 Task: Check the average views per listing of master bedroom in the last 1 year.
Action: Mouse moved to (805, 180)
Screenshot: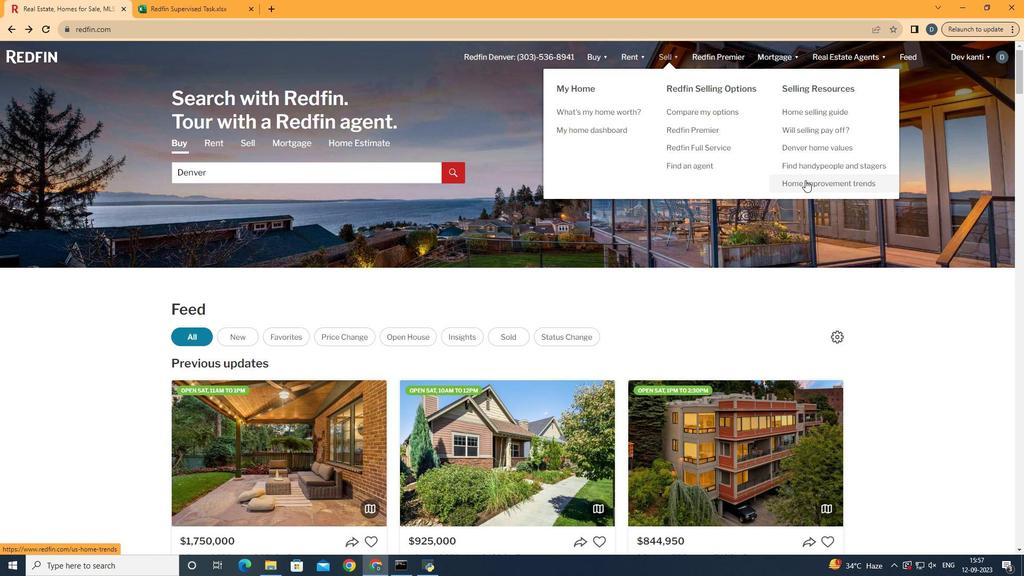 
Action: Mouse pressed left at (805, 180)
Screenshot: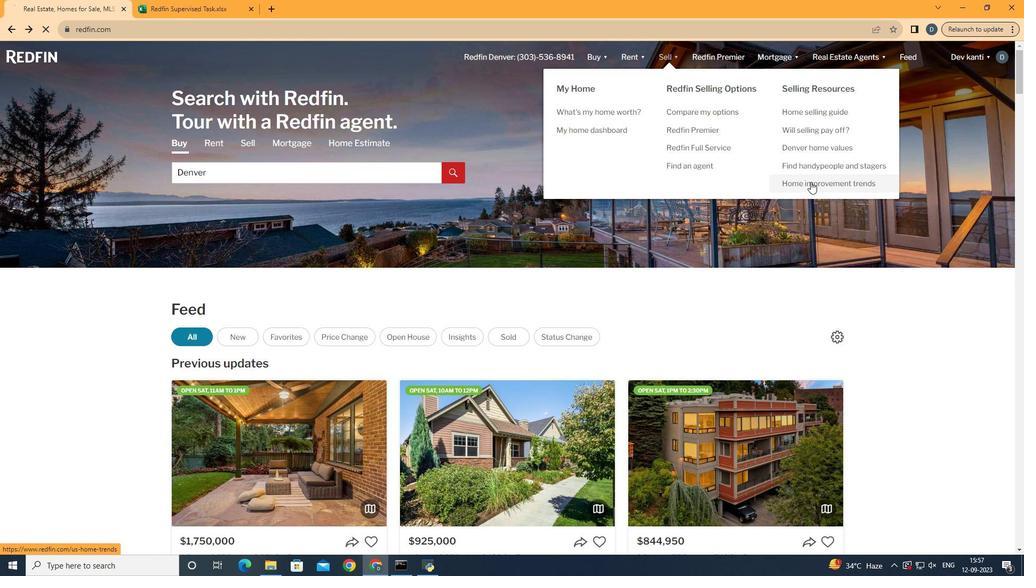 
Action: Mouse moved to (270, 202)
Screenshot: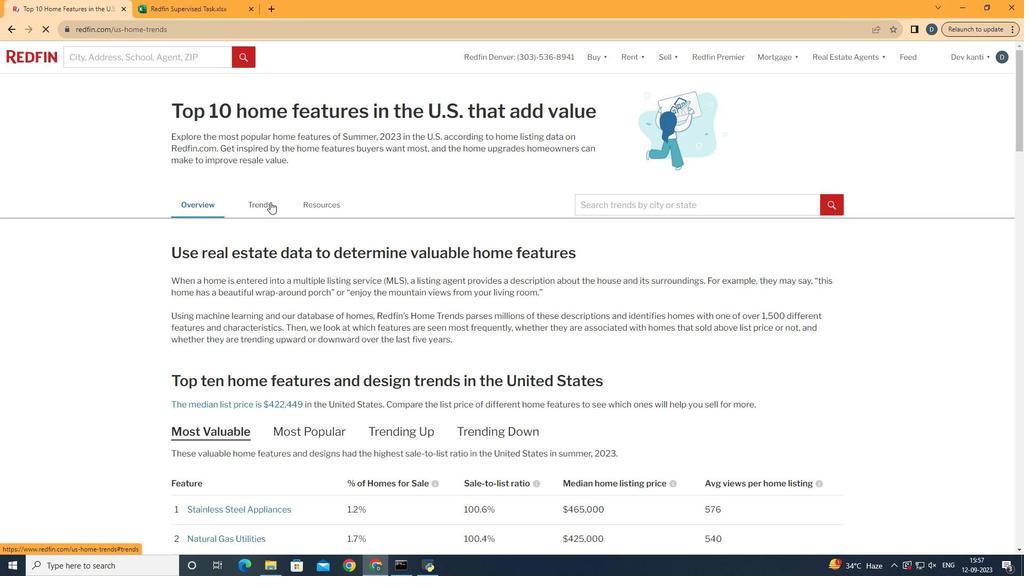 
Action: Mouse pressed left at (270, 202)
Screenshot: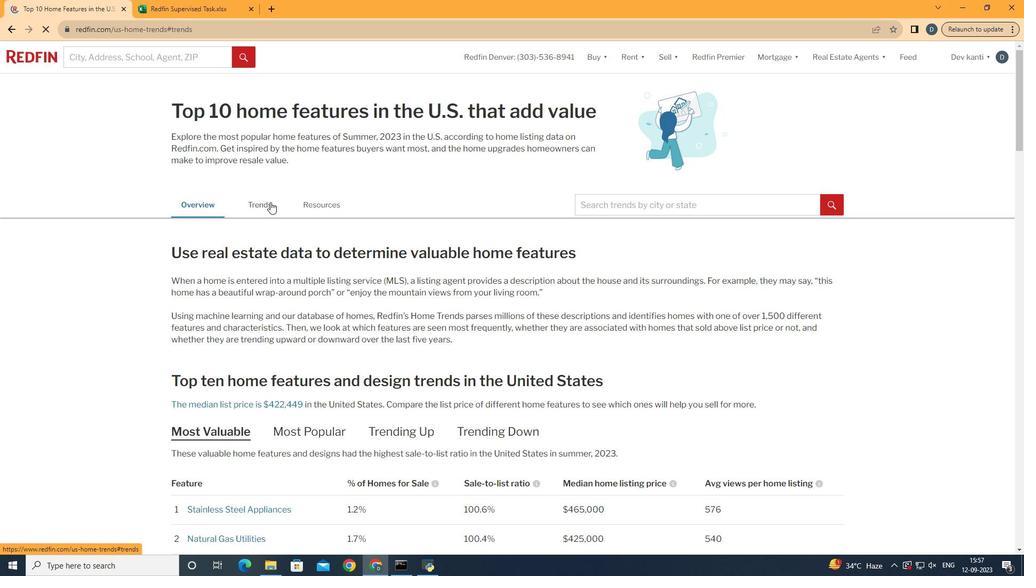 
Action: Mouse moved to (341, 306)
Screenshot: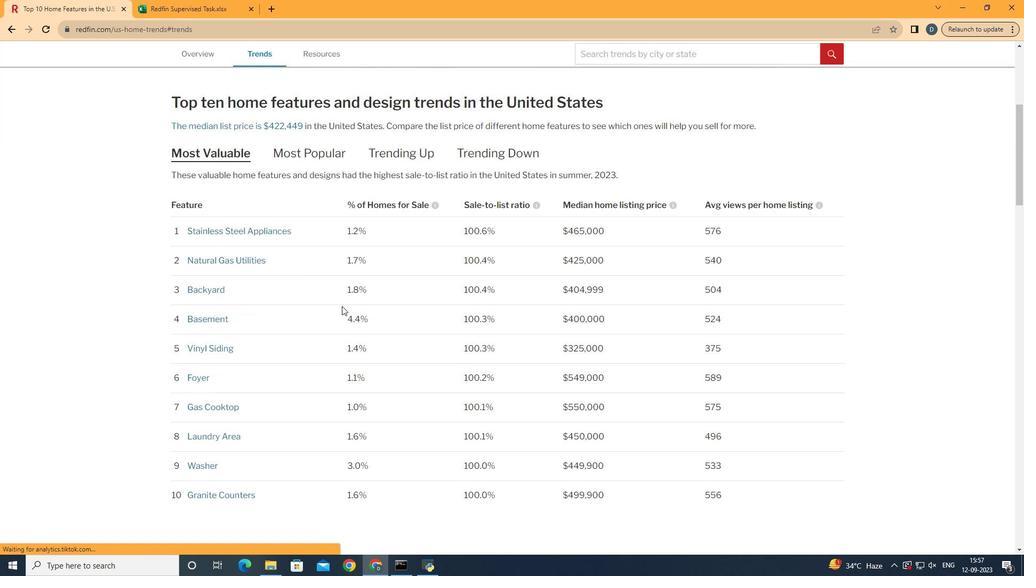 
Action: Mouse scrolled (341, 305) with delta (0, 0)
Screenshot: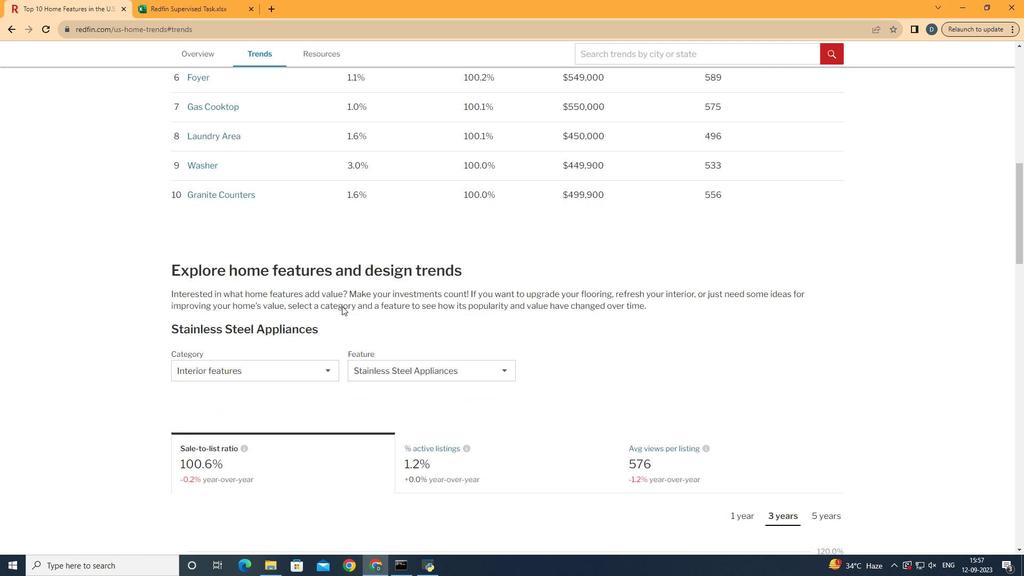 
Action: Mouse scrolled (341, 305) with delta (0, 0)
Screenshot: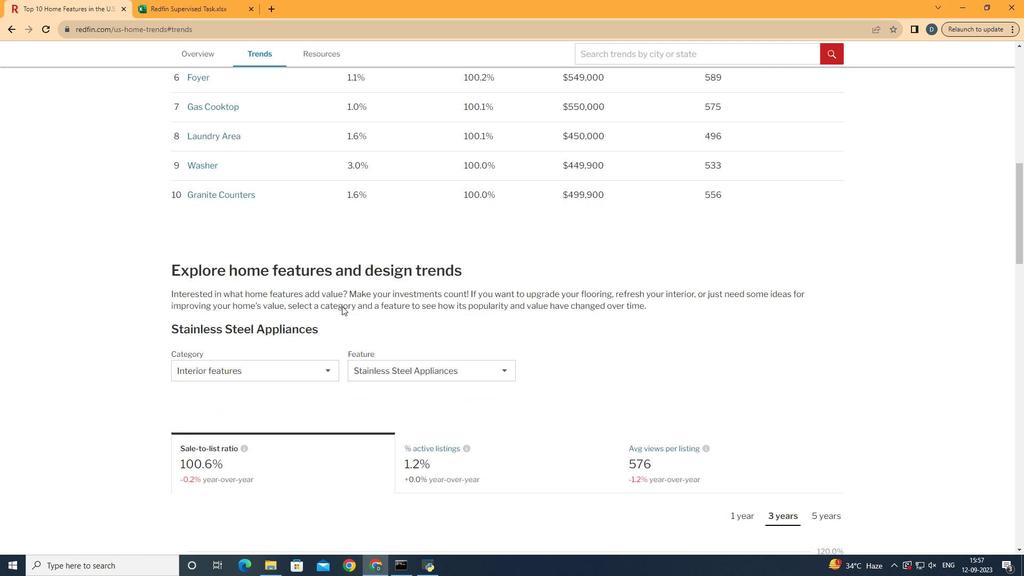
Action: Mouse scrolled (341, 305) with delta (0, 0)
Screenshot: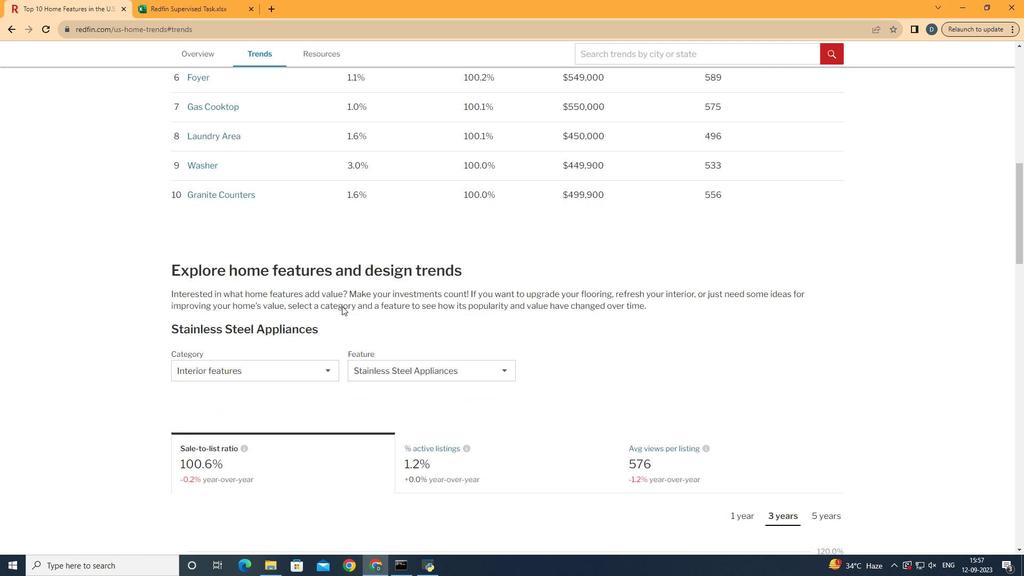 
Action: Mouse scrolled (341, 305) with delta (0, 0)
Screenshot: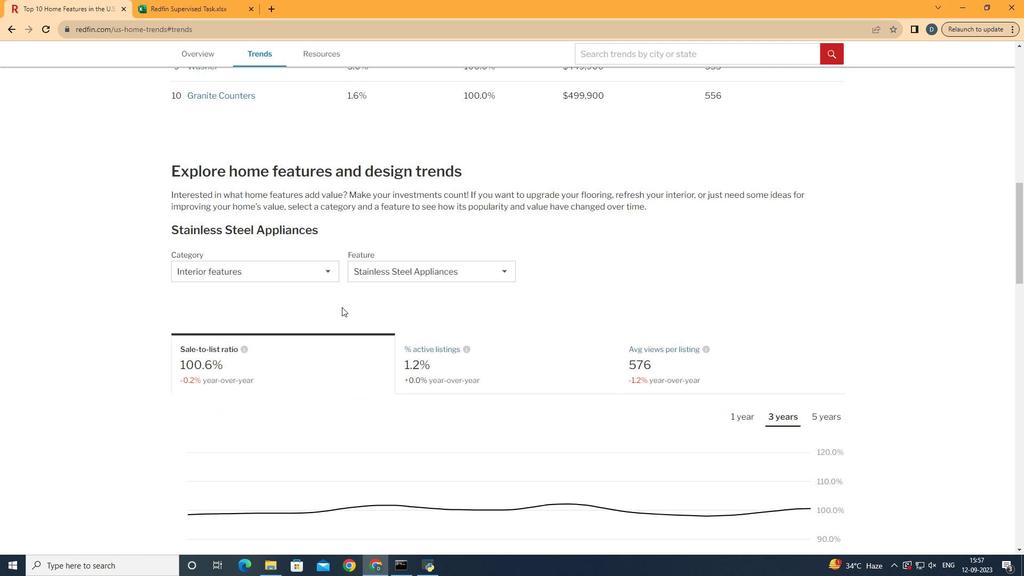
Action: Mouse scrolled (341, 305) with delta (0, 0)
Screenshot: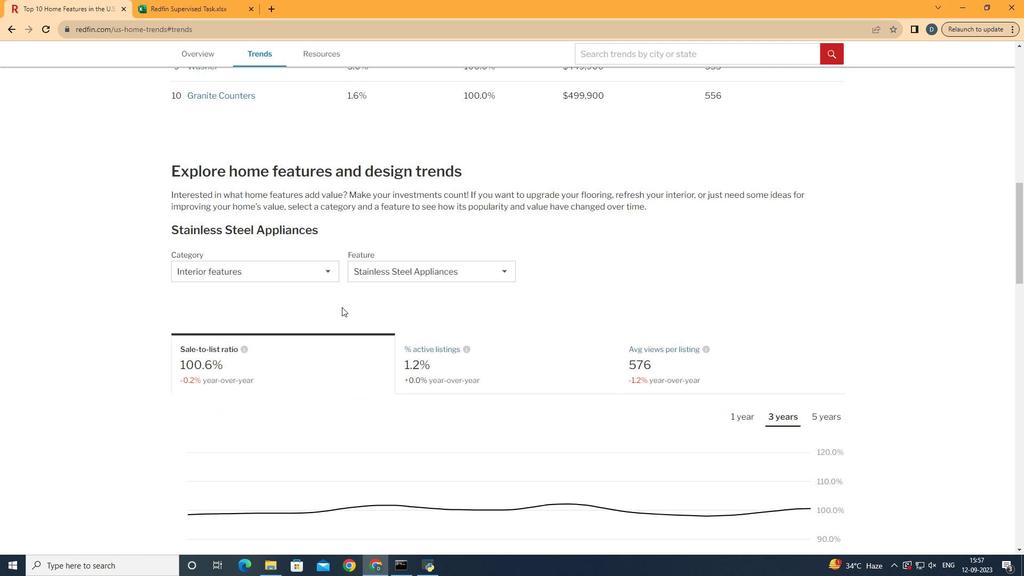 
Action: Mouse scrolled (341, 305) with delta (0, 0)
Screenshot: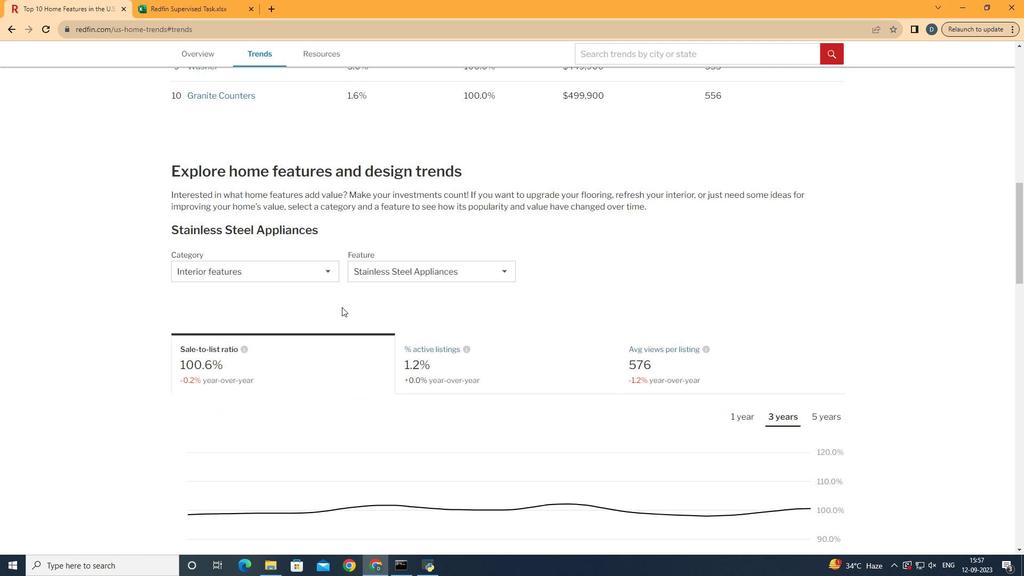
Action: Mouse scrolled (341, 305) with delta (0, 0)
Screenshot: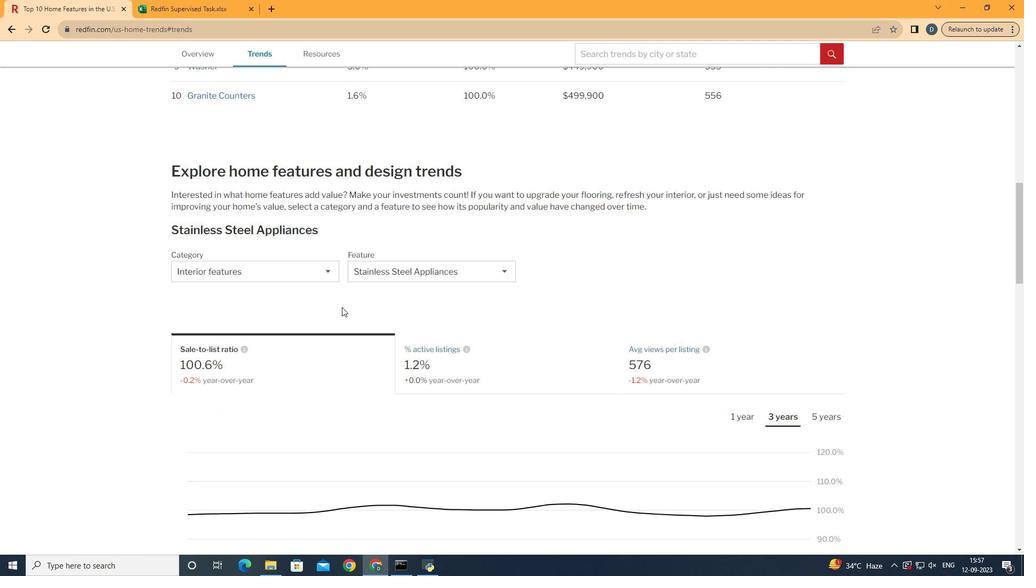 
Action: Mouse moved to (321, 277)
Screenshot: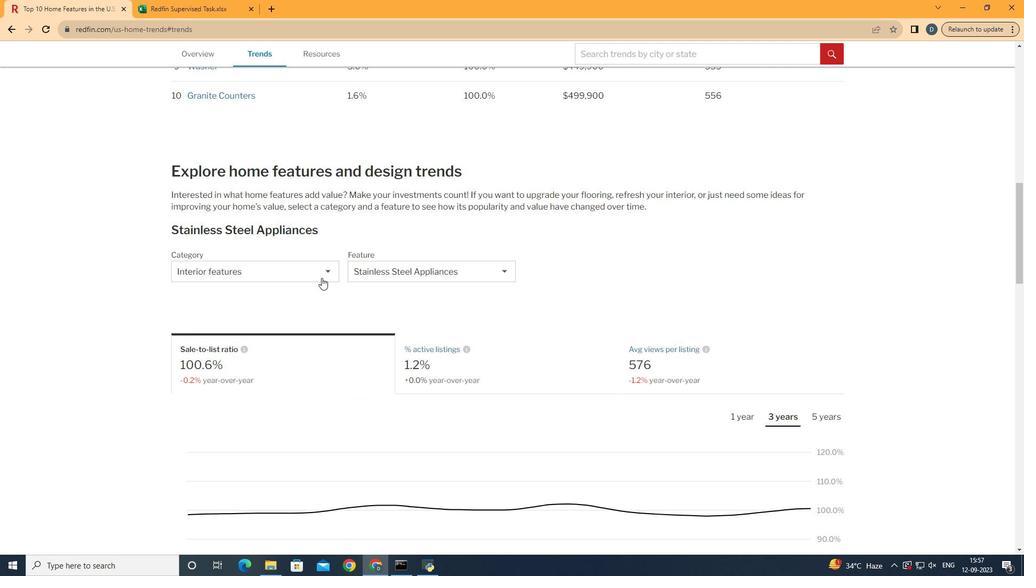 
Action: Mouse pressed left at (321, 277)
Screenshot: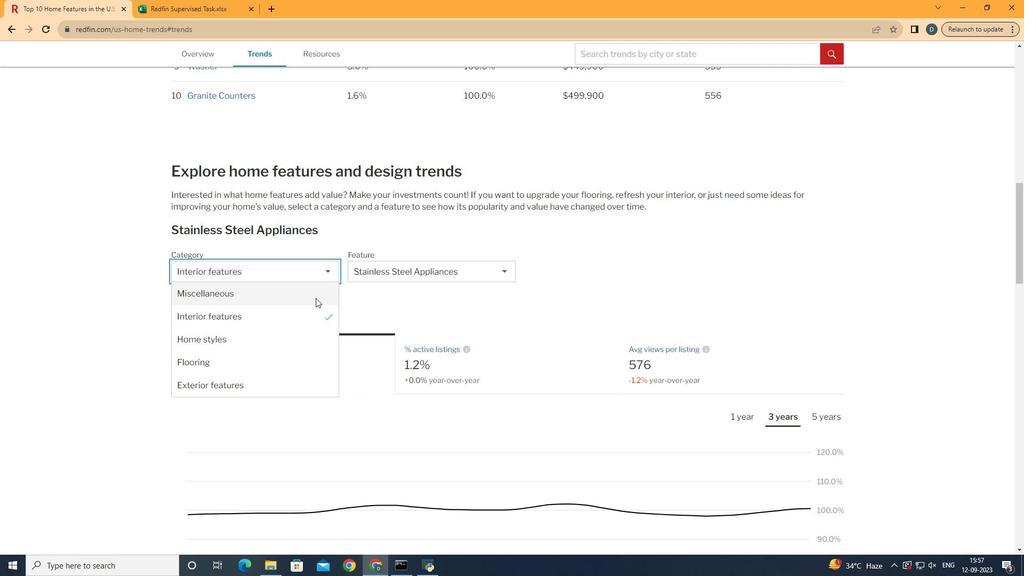 
Action: Mouse moved to (315, 315)
Screenshot: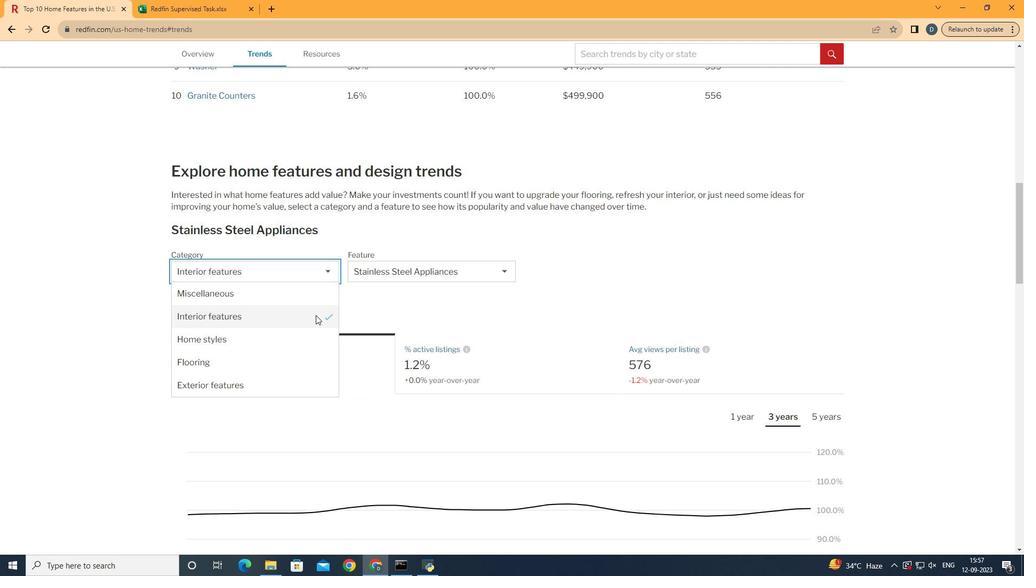 
Action: Mouse pressed left at (315, 315)
Screenshot: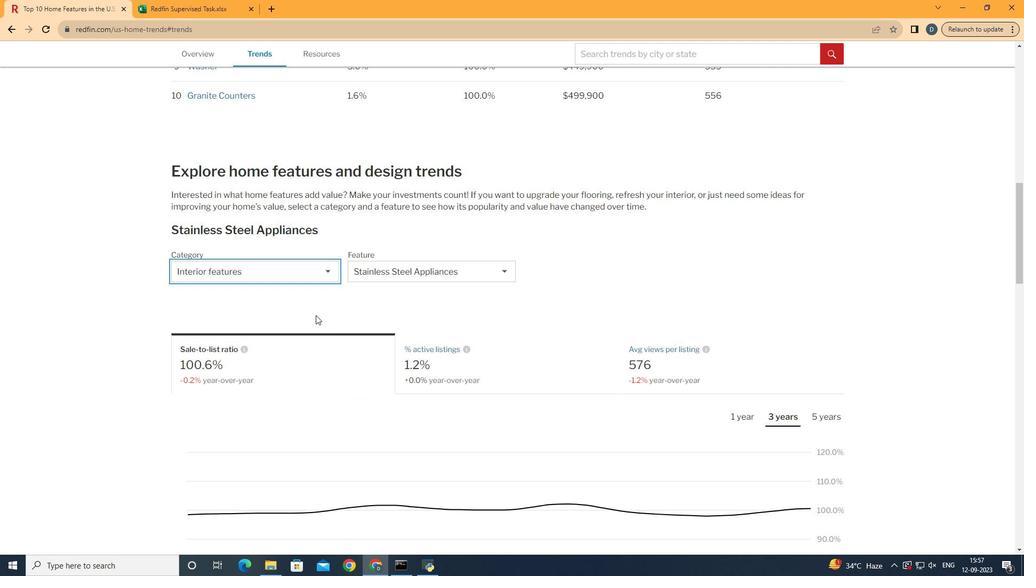 
Action: Mouse moved to (400, 276)
Screenshot: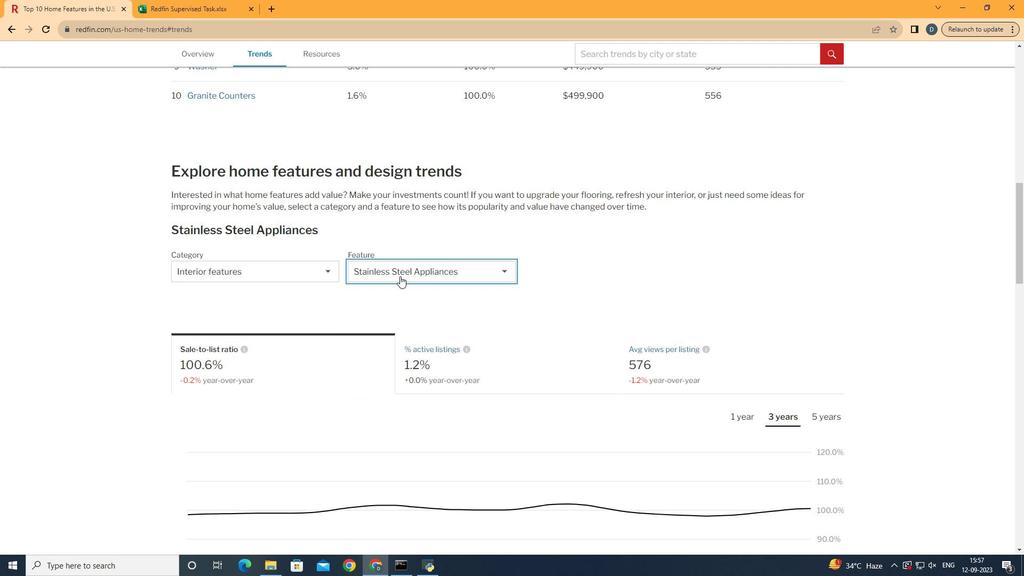
Action: Mouse pressed left at (400, 276)
Screenshot: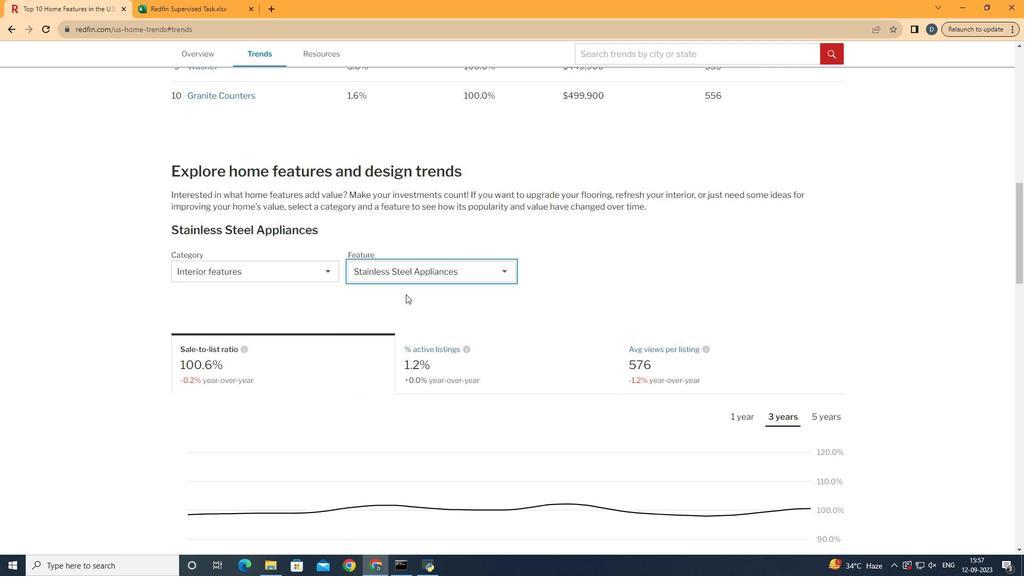 
Action: Mouse moved to (423, 368)
Screenshot: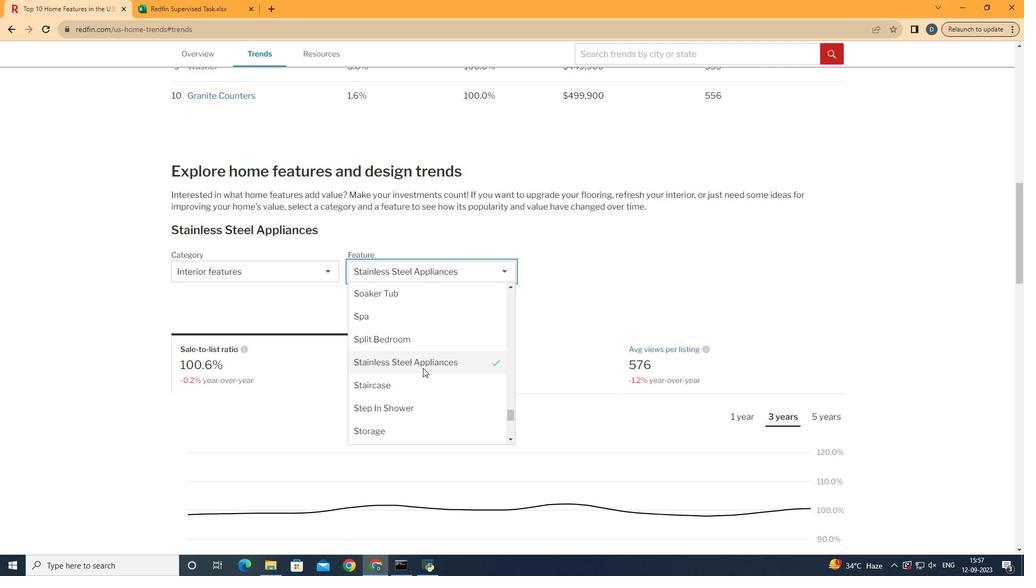 
Action: Mouse scrolled (423, 368) with delta (0, 0)
Screenshot: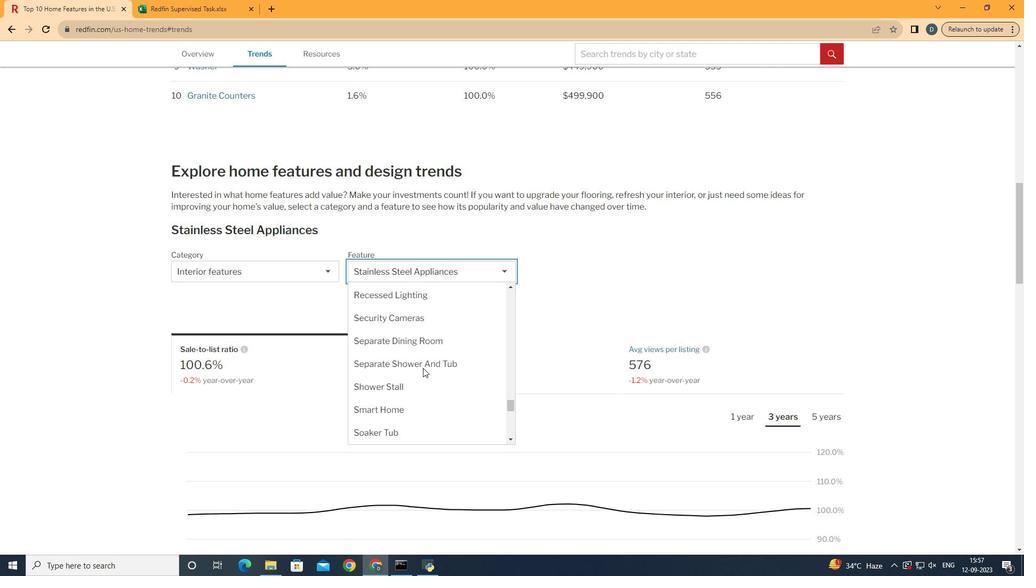 
Action: Mouse scrolled (423, 368) with delta (0, 0)
Screenshot: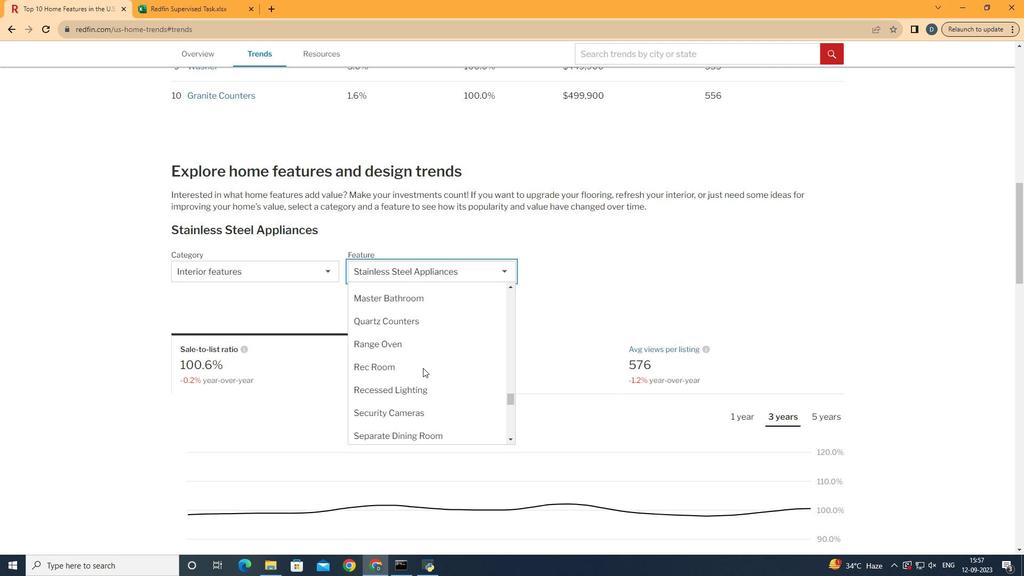 
Action: Mouse scrolled (423, 368) with delta (0, 0)
Screenshot: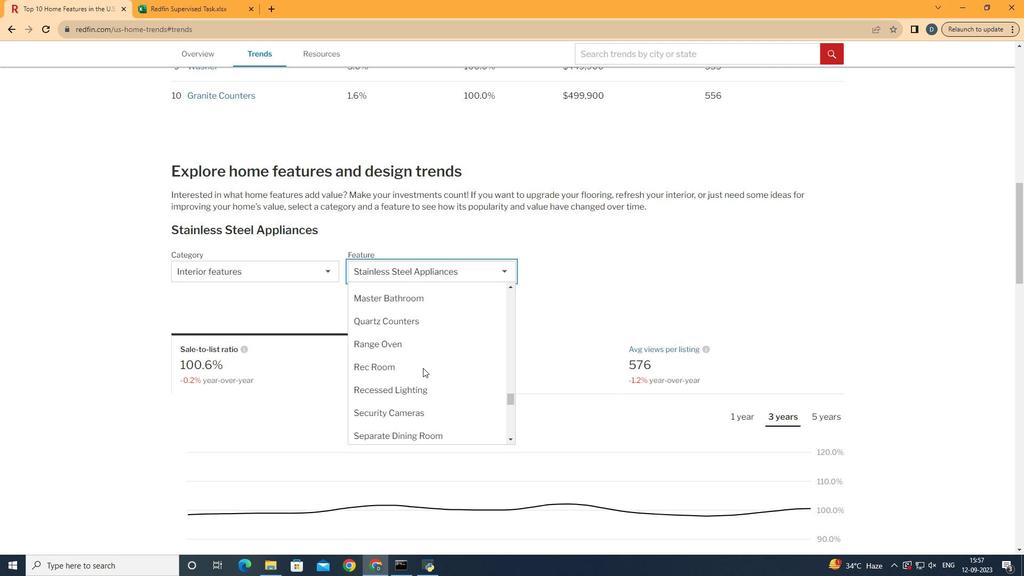 
Action: Mouse scrolled (423, 368) with delta (0, 0)
Screenshot: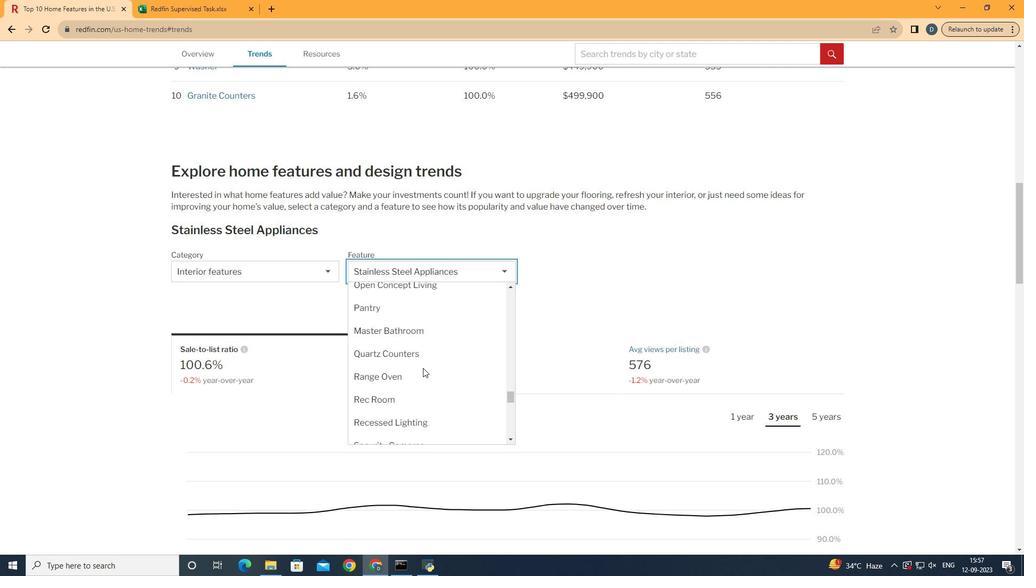 
Action: Mouse scrolled (423, 368) with delta (0, 0)
Screenshot: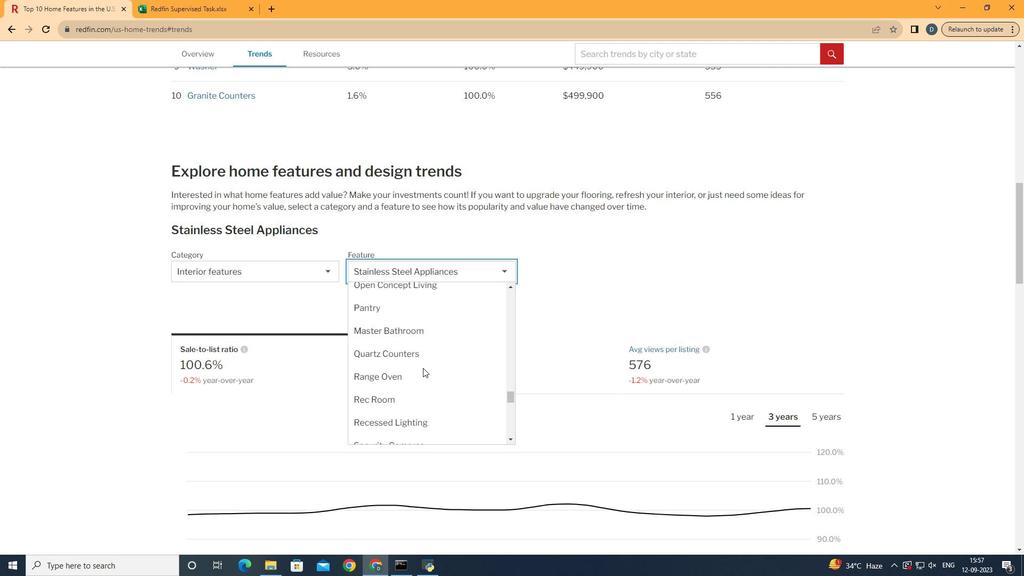 
Action: Mouse scrolled (423, 368) with delta (0, 0)
Screenshot: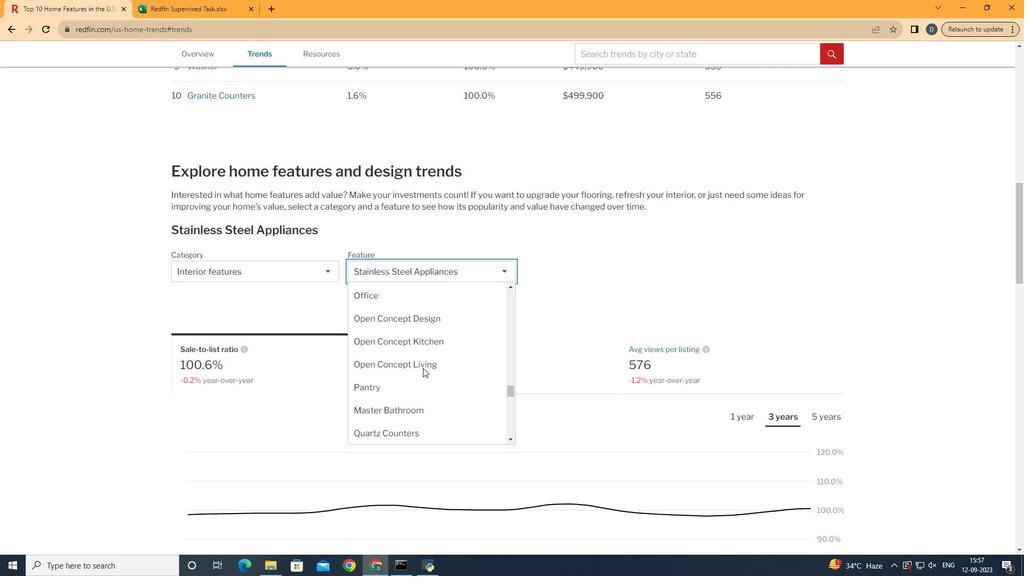 
Action: Mouse scrolled (423, 368) with delta (0, 0)
Screenshot: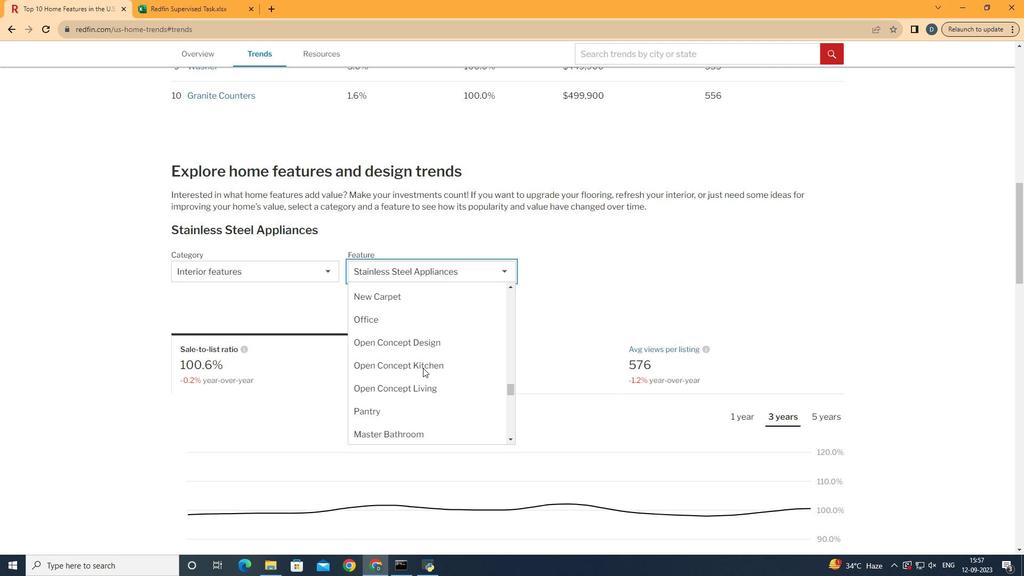 
Action: Mouse scrolled (423, 368) with delta (0, 0)
Screenshot: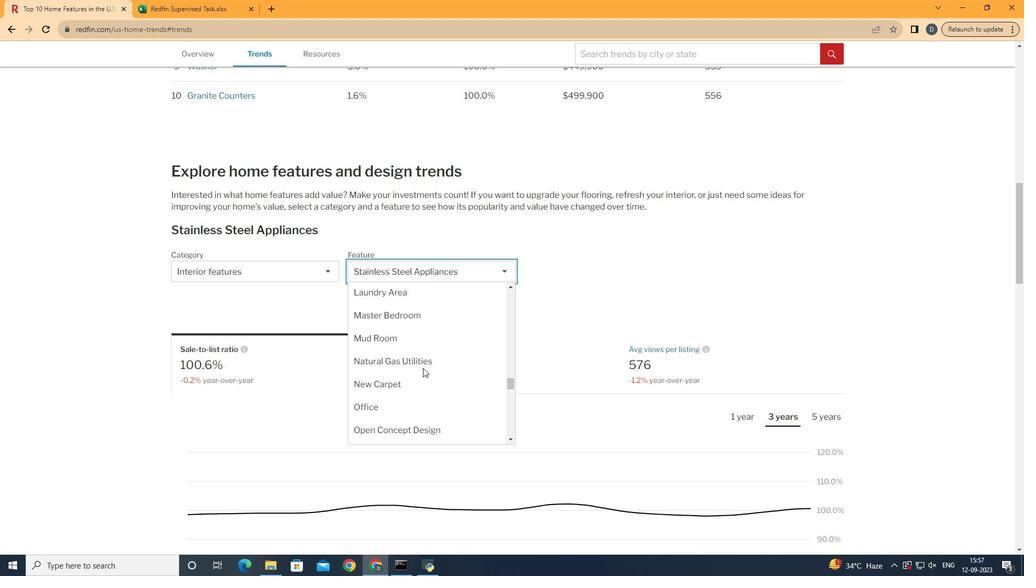 
Action: Mouse scrolled (423, 368) with delta (0, 0)
Screenshot: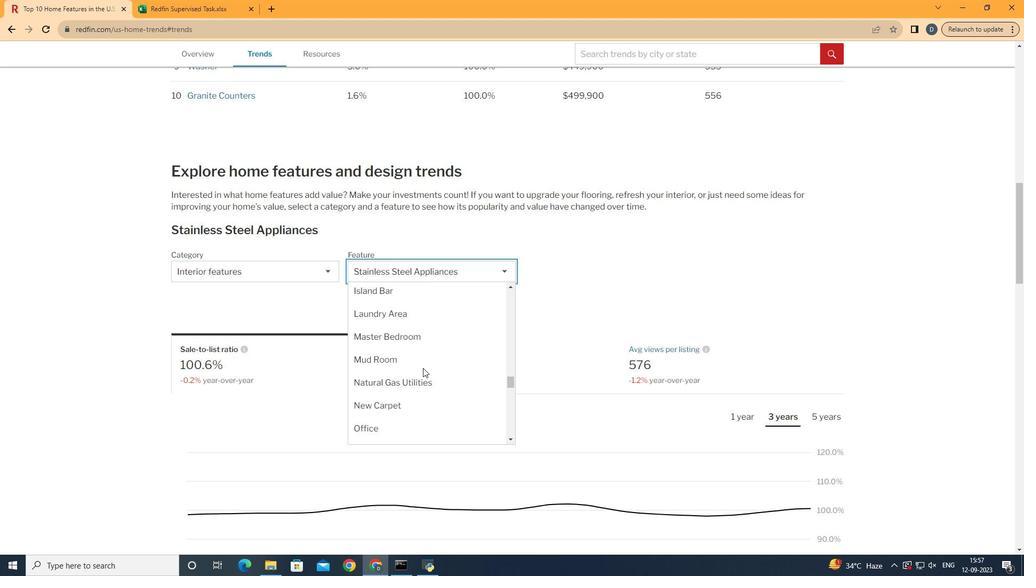 
Action: Mouse moved to (466, 336)
Screenshot: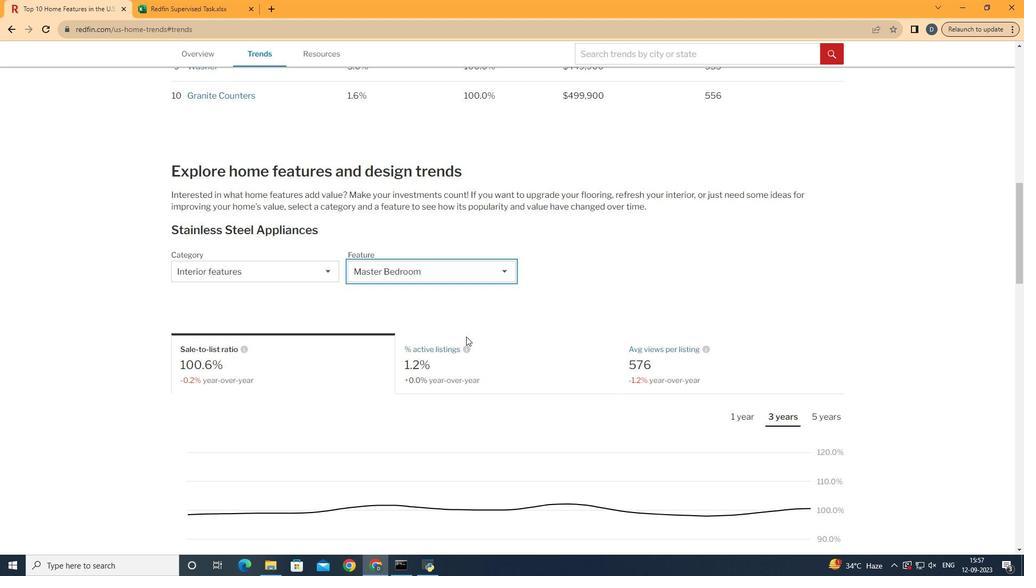 
Action: Mouse pressed left at (466, 336)
Screenshot: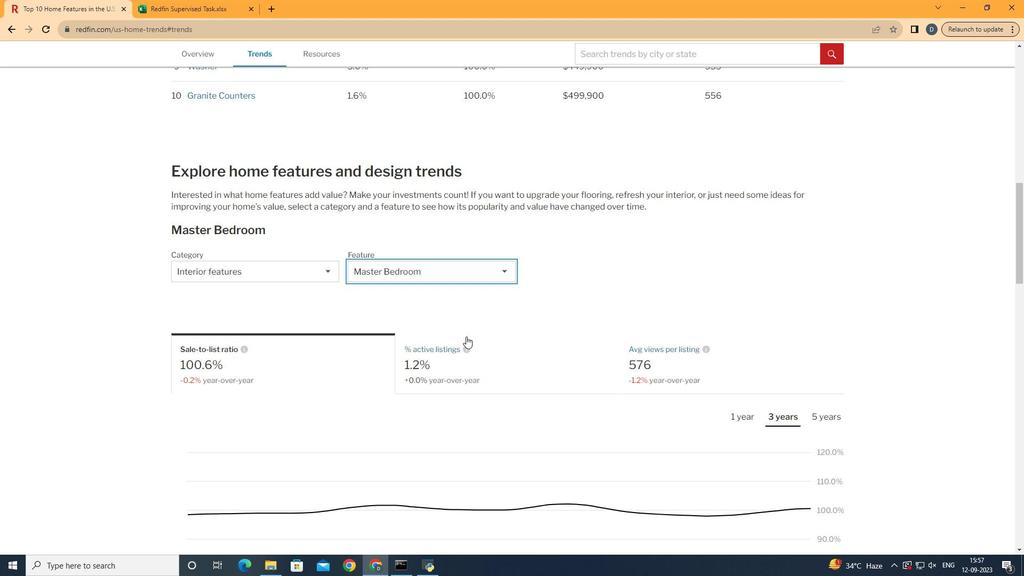 
Action: Mouse moved to (722, 366)
Screenshot: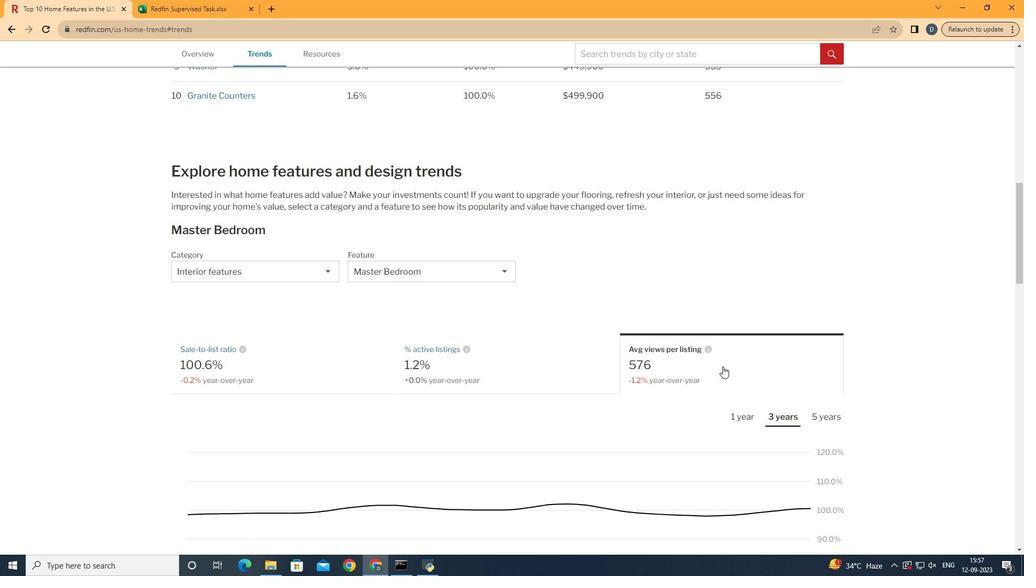 
Action: Mouse pressed left at (722, 366)
Screenshot: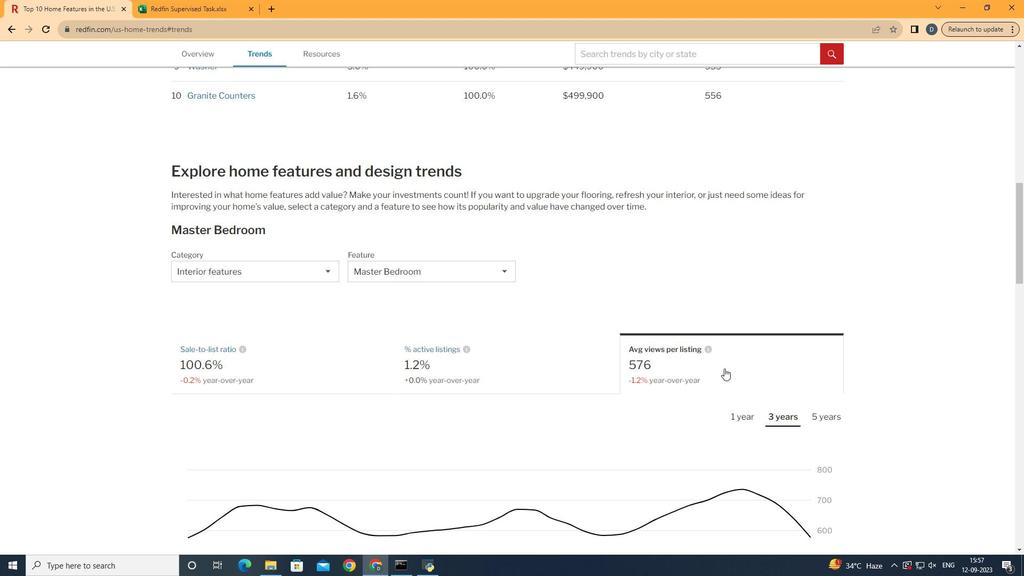 
Action: Mouse moved to (735, 417)
Screenshot: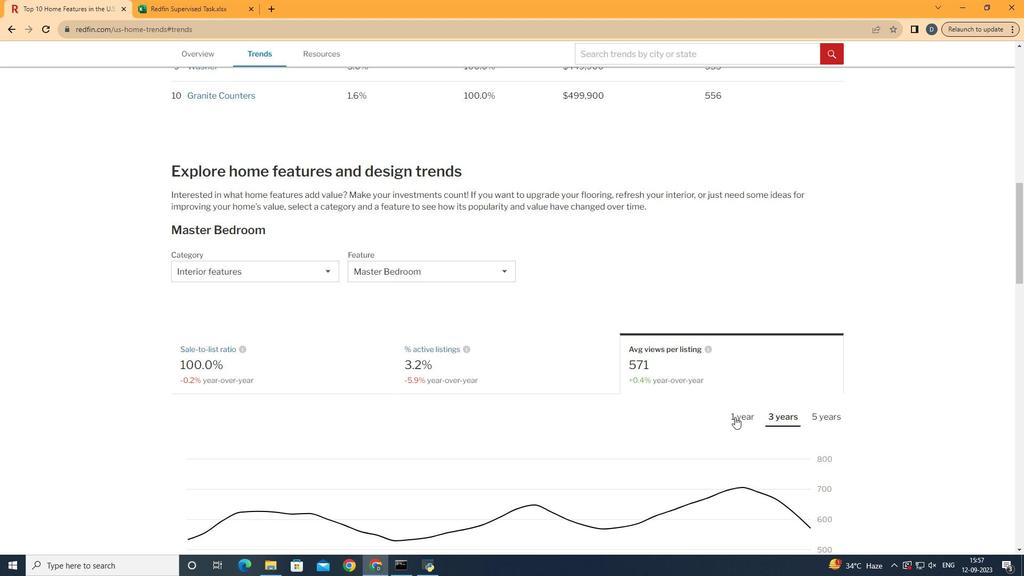 
Action: Mouse pressed left at (735, 417)
Screenshot: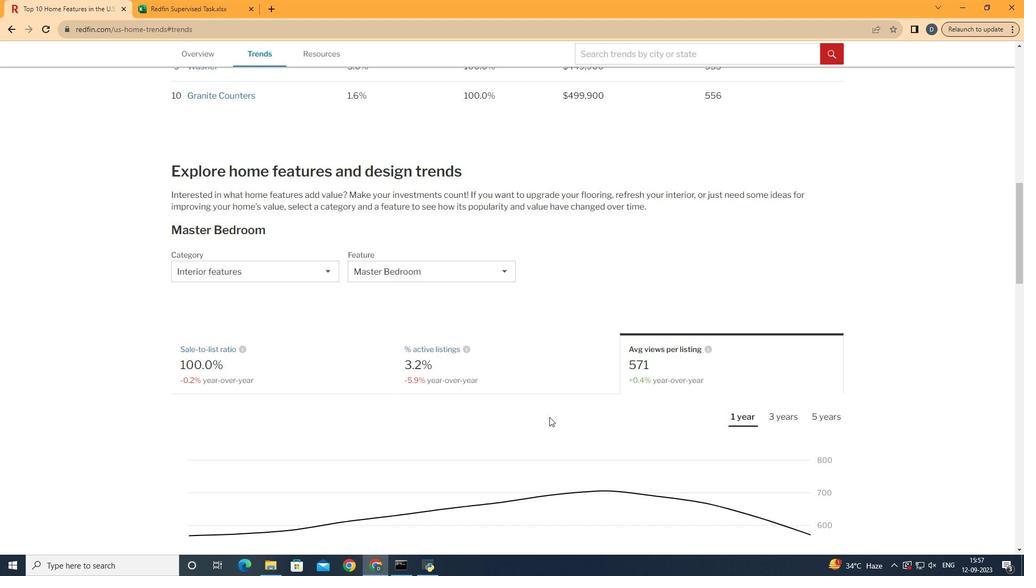 
Action: Mouse moved to (194, 413)
Screenshot: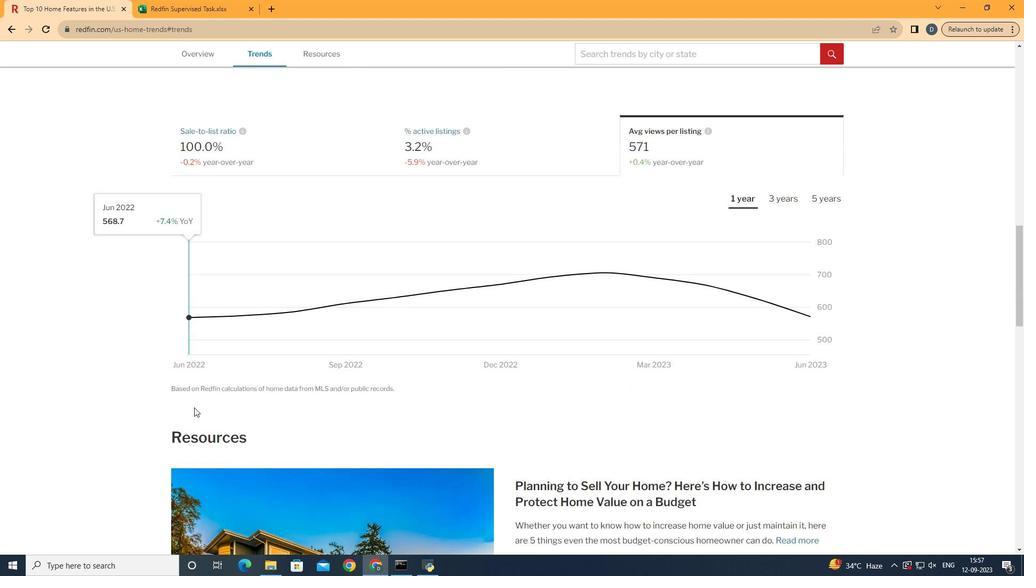 
Action: Mouse scrolled (194, 413) with delta (0, 0)
Screenshot: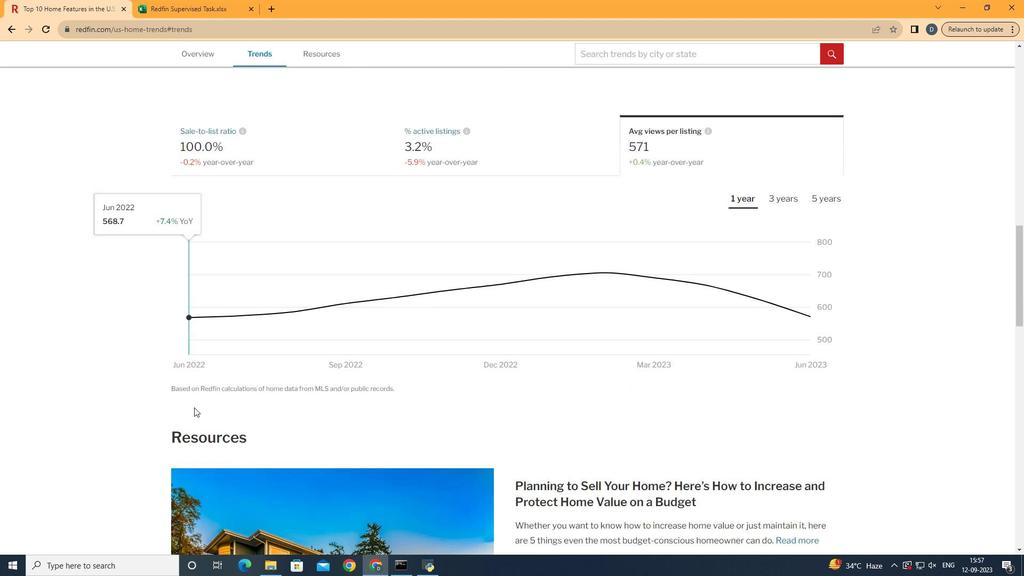 
Action: Mouse scrolled (194, 413) with delta (0, 0)
Screenshot: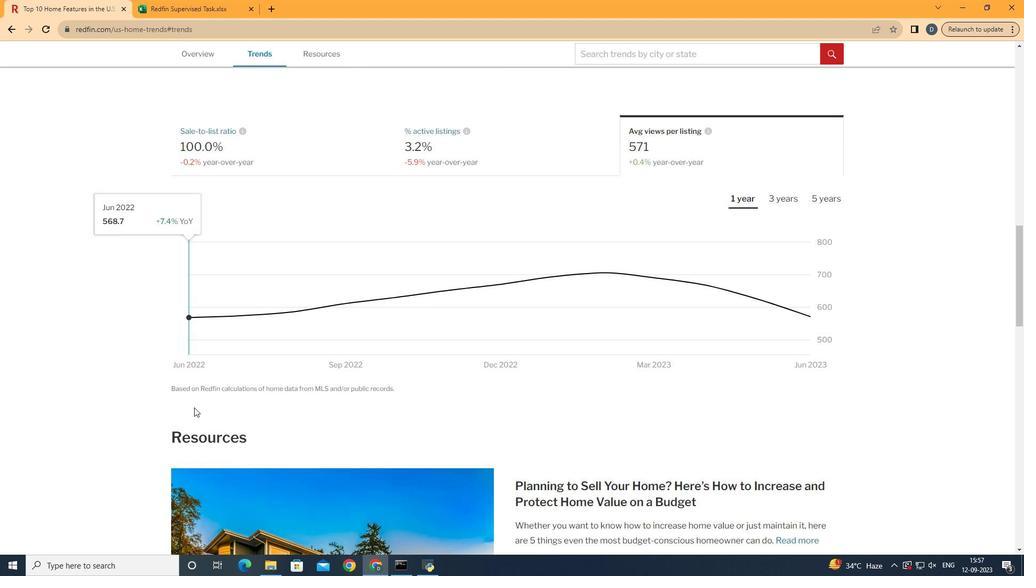 
Action: Mouse scrolled (194, 413) with delta (0, 0)
Screenshot: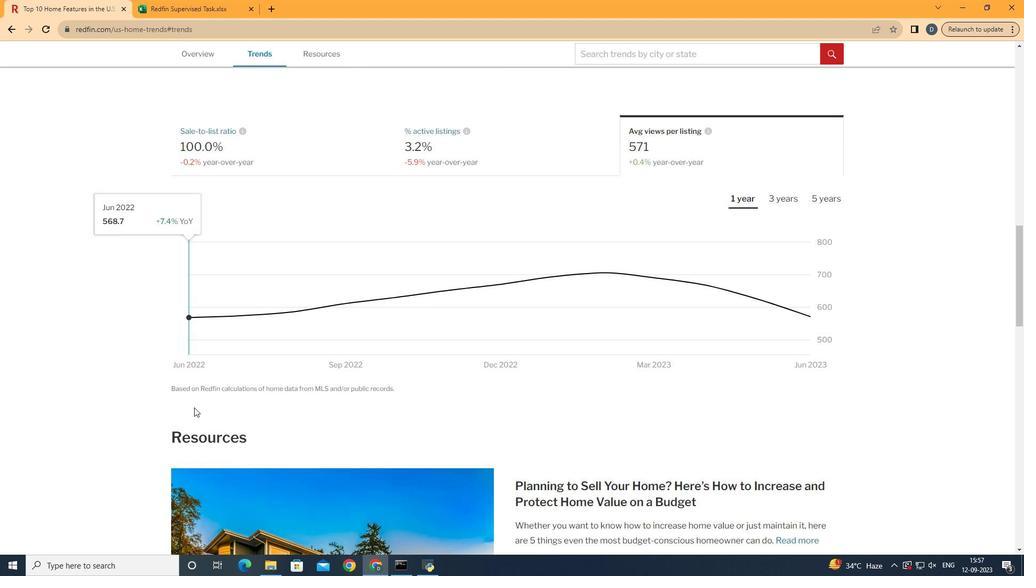 
Action: Mouse scrolled (194, 413) with delta (0, 0)
Screenshot: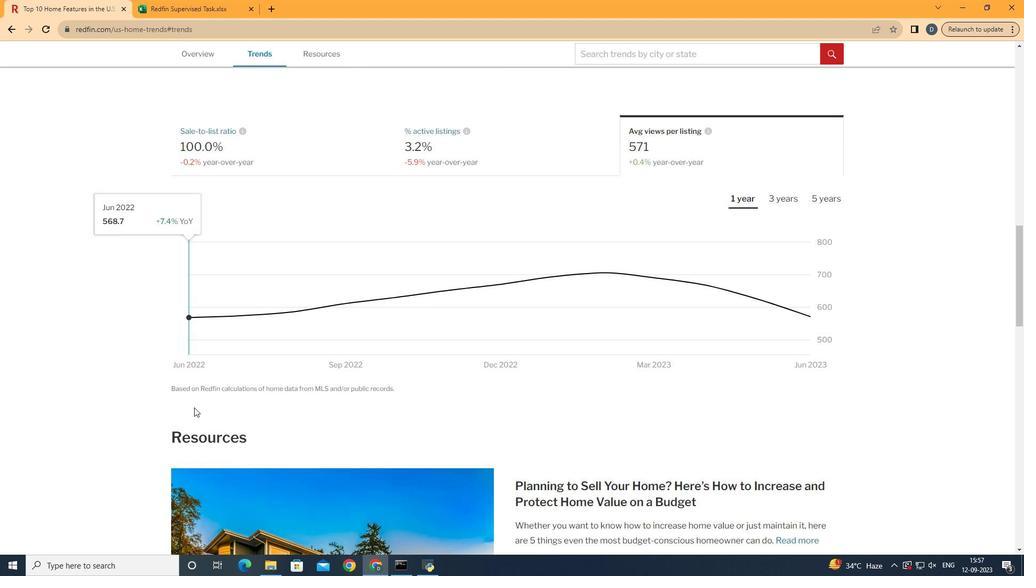 
Action: Mouse scrolled (194, 413) with delta (0, 0)
Screenshot: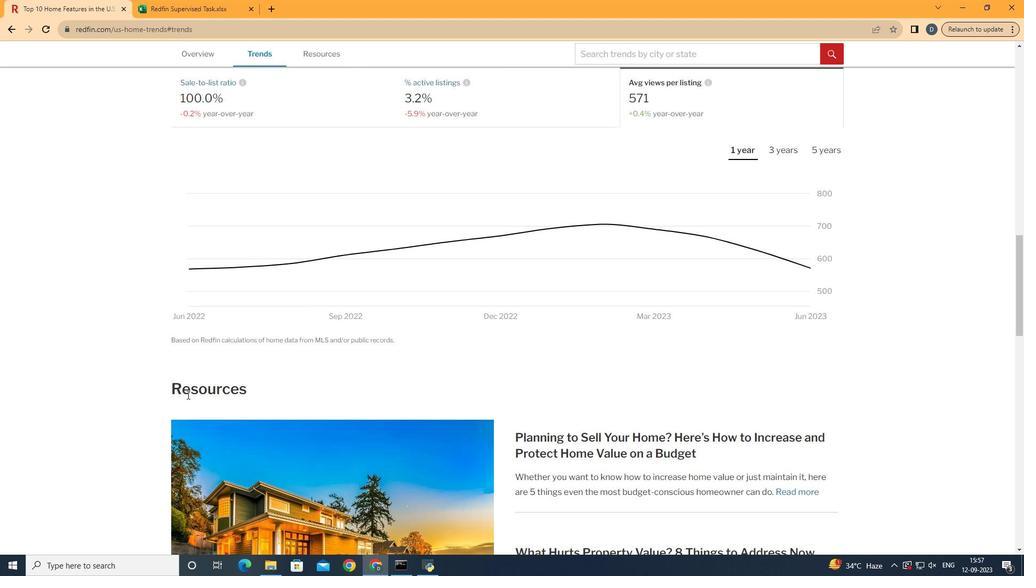 
Action: Mouse moved to (844, 268)
Screenshot: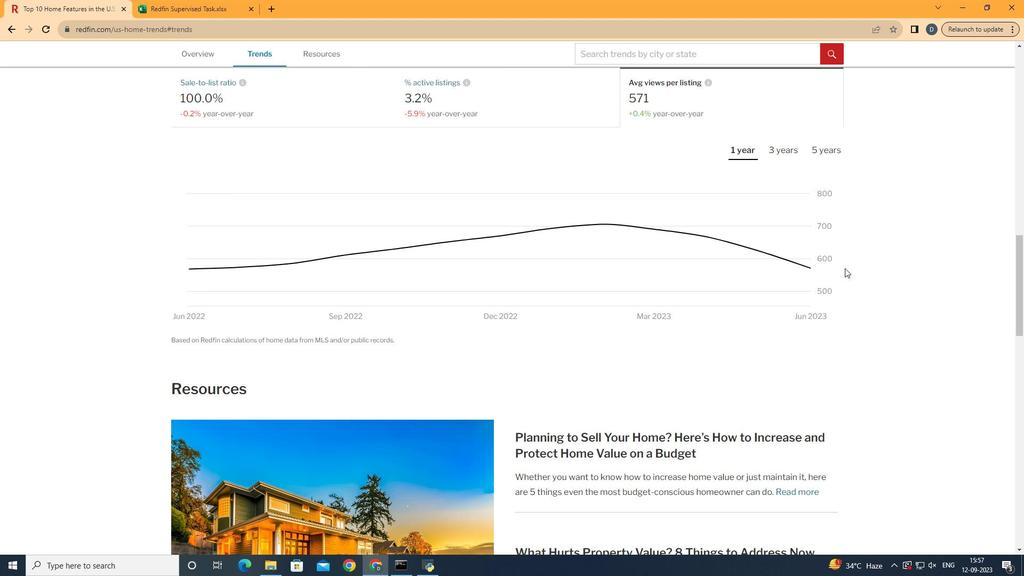 
